 Task: Select the off options in the chat request send.
Action: Mouse moved to (39, 486)
Screenshot: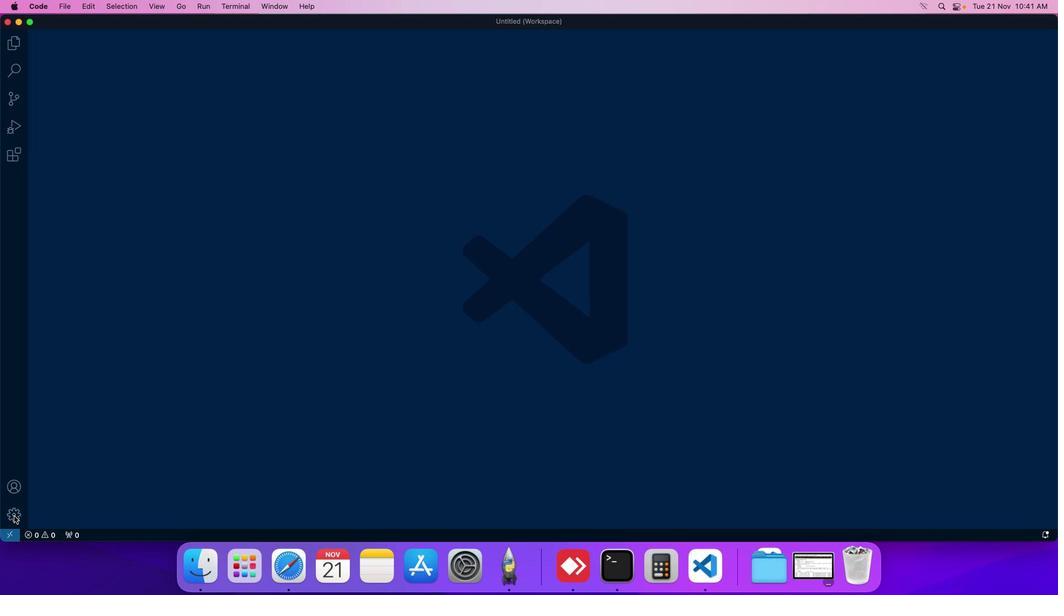 
Action: Mouse pressed left at (39, 486)
Screenshot: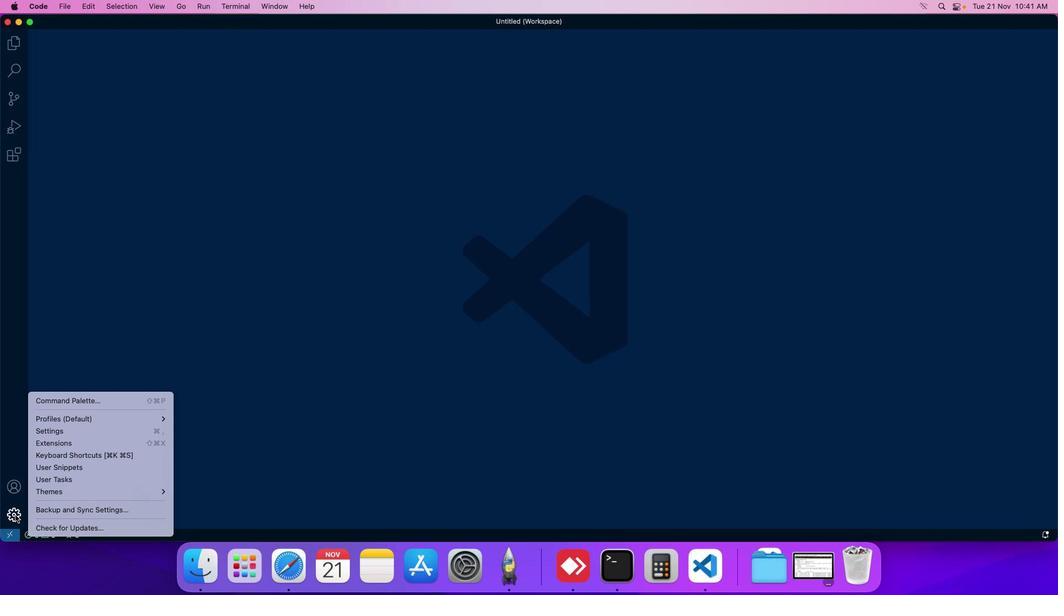 
Action: Mouse moved to (87, 415)
Screenshot: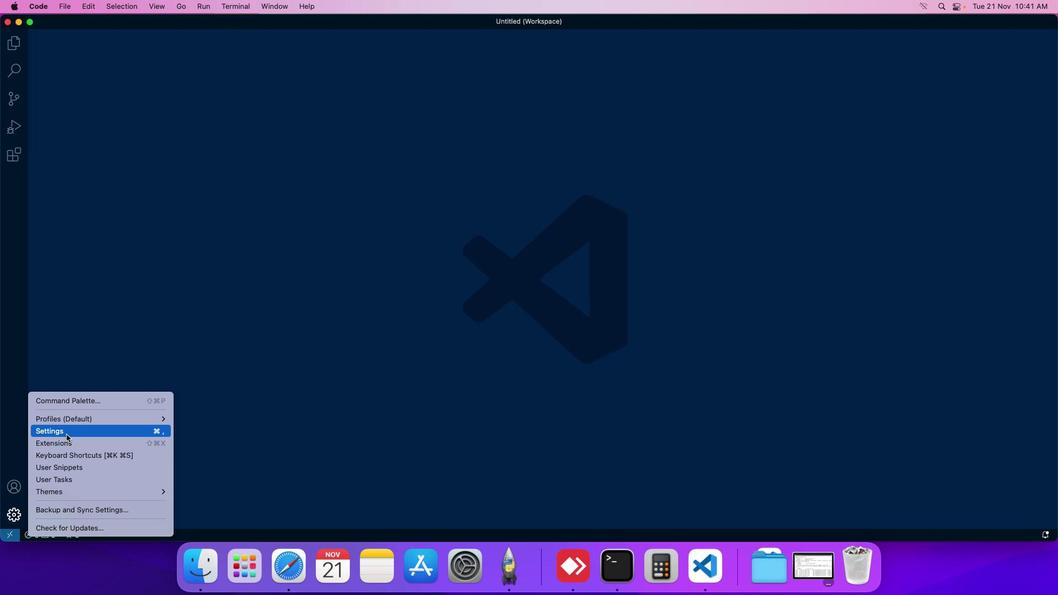 
Action: Mouse pressed left at (87, 415)
Screenshot: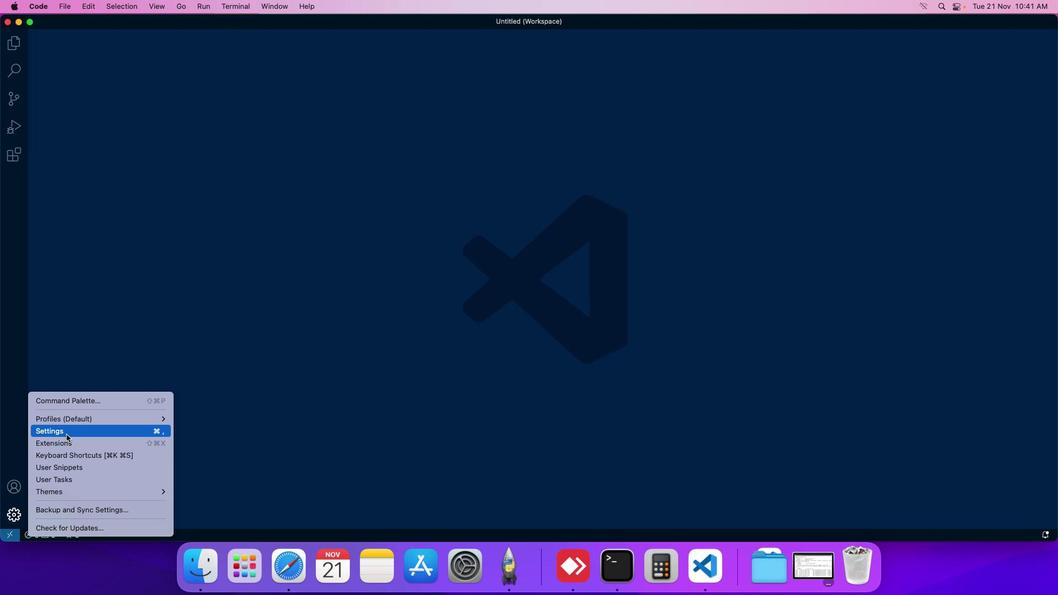 
Action: Mouse moved to (264, 111)
Screenshot: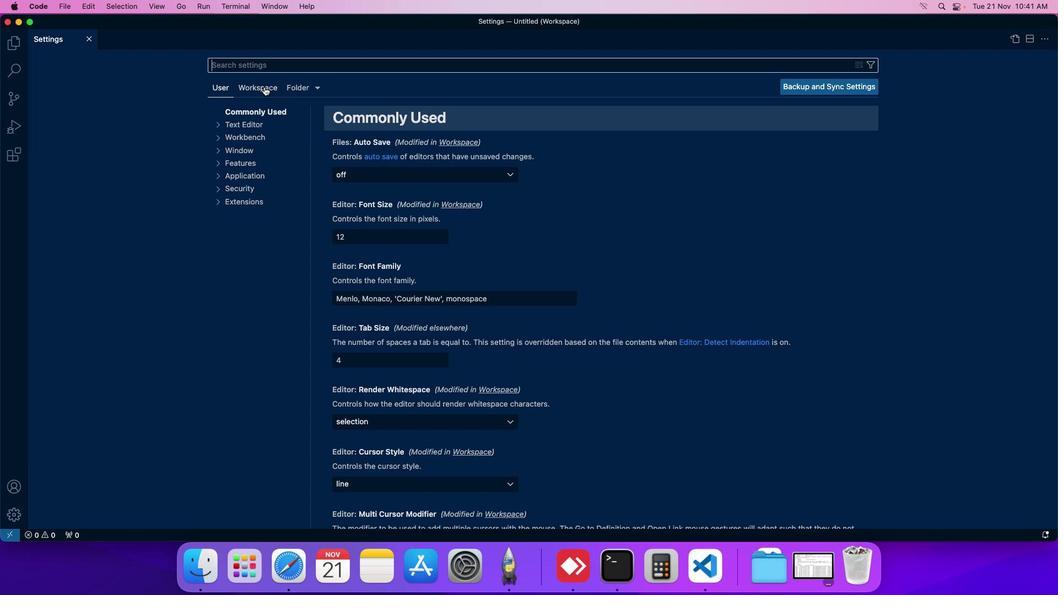 
Action: Mouse pressed left at (264, 111)
Screenshot: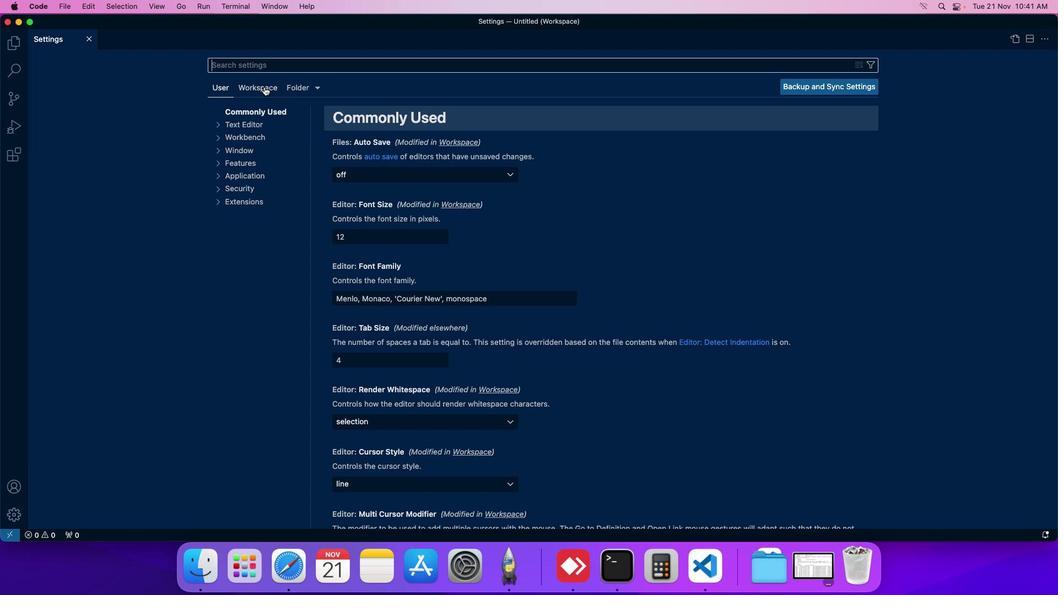 
Action: Mouse moved to (251, 179)
Screenshot: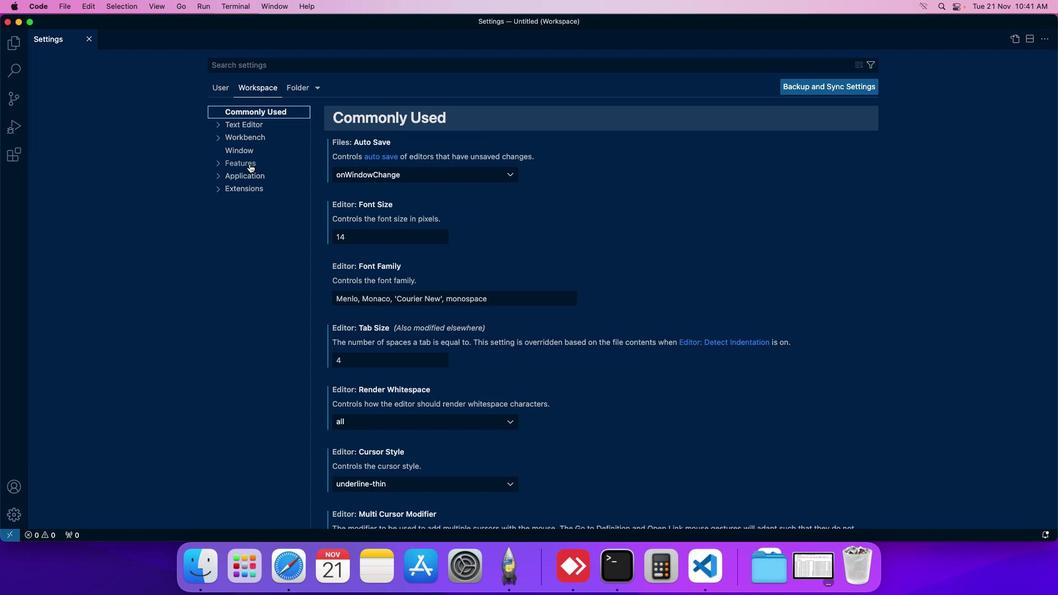 
Action: Mouse pressed left at (251, 179)
Screenshot: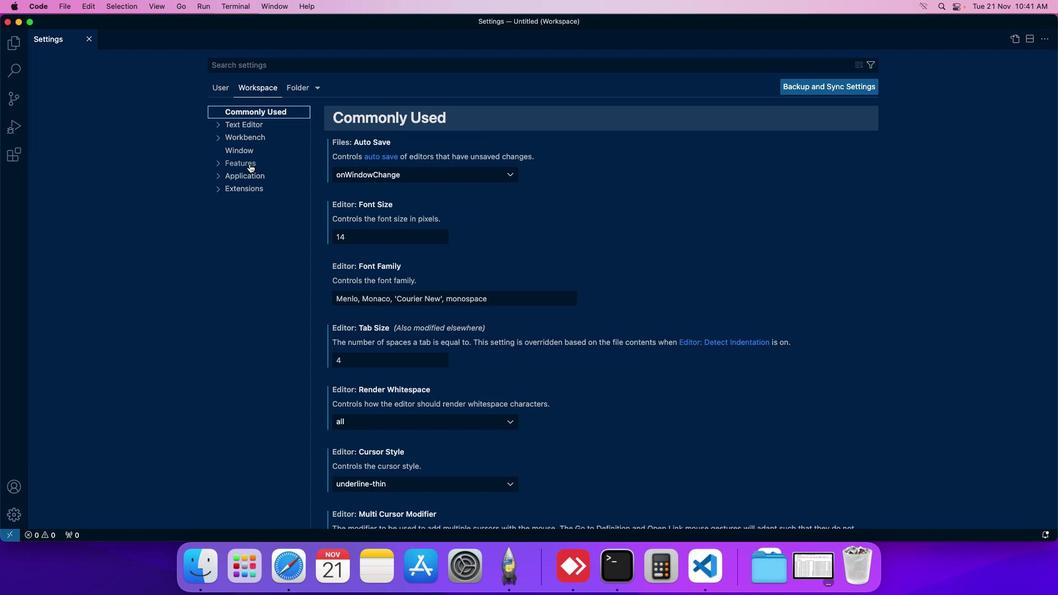 
Action: Mouse moved to (257, 356)
Screenshot: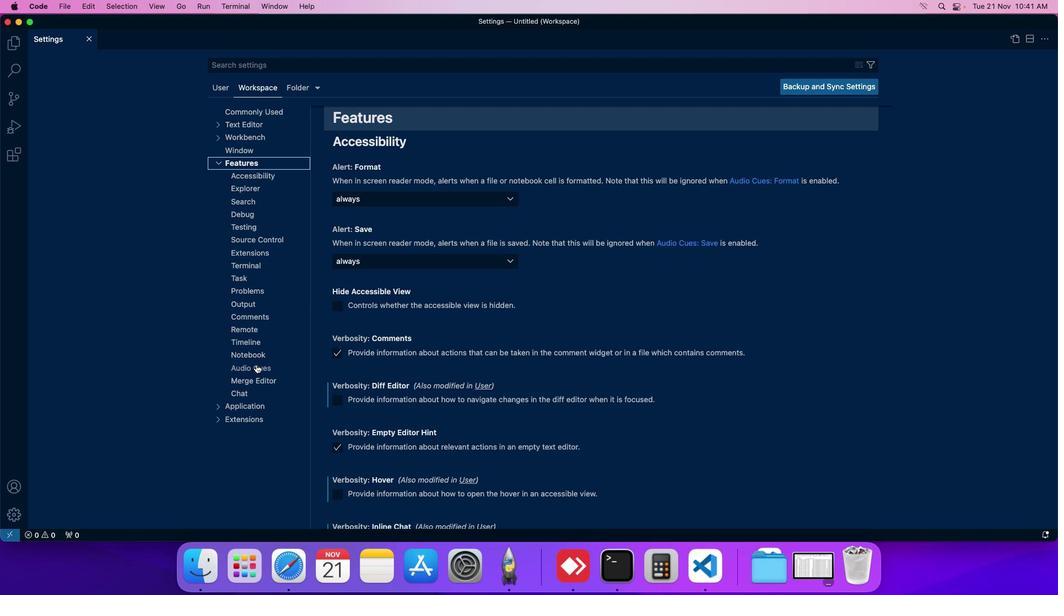 
Action: Mouse pressed left at (257, 356)
Screenshot: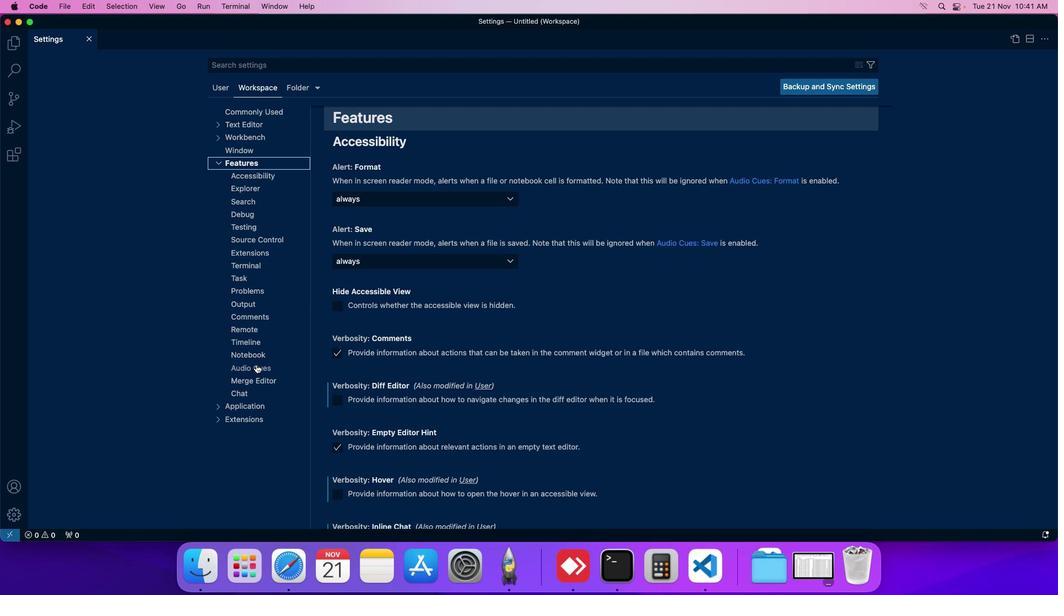 
Action: Mouse moved to (383, 184)
Screenshot: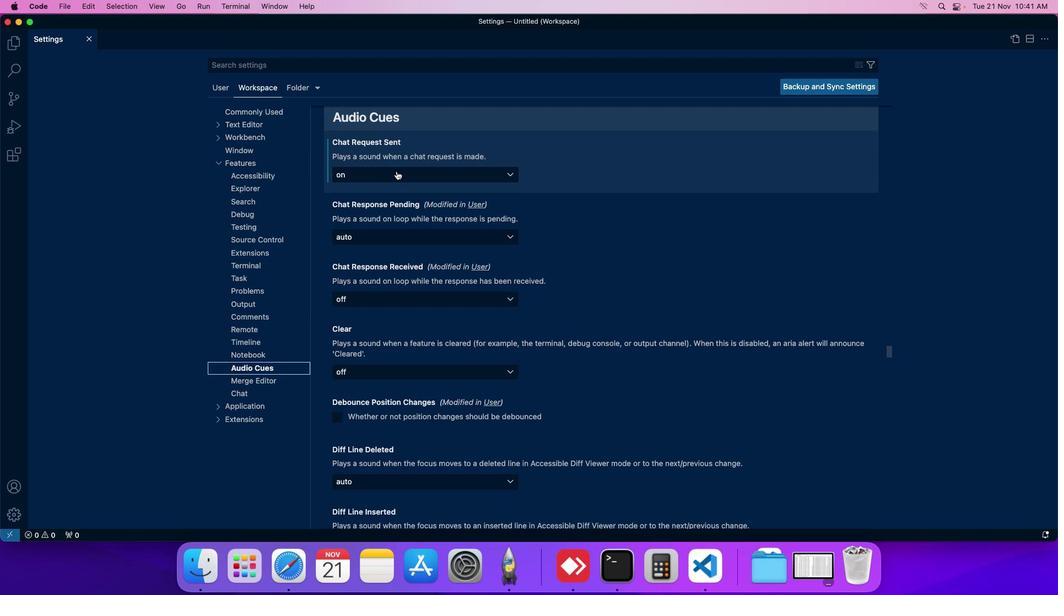 
Action: Mouse pressed left at (383, 184)
Screenshot: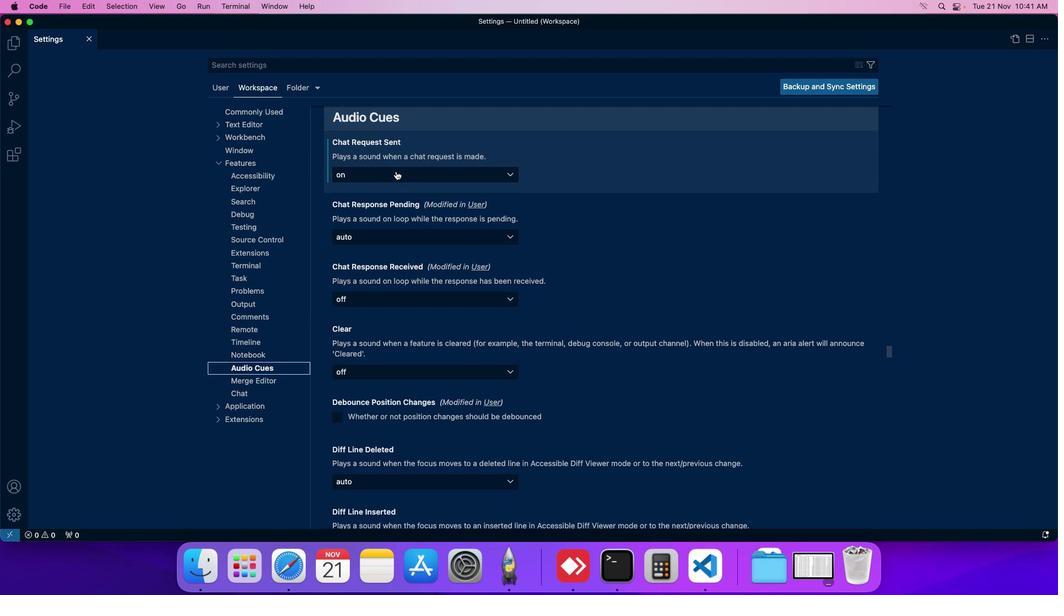 
Action: Mouse moved to (374, 219)
Screenshot: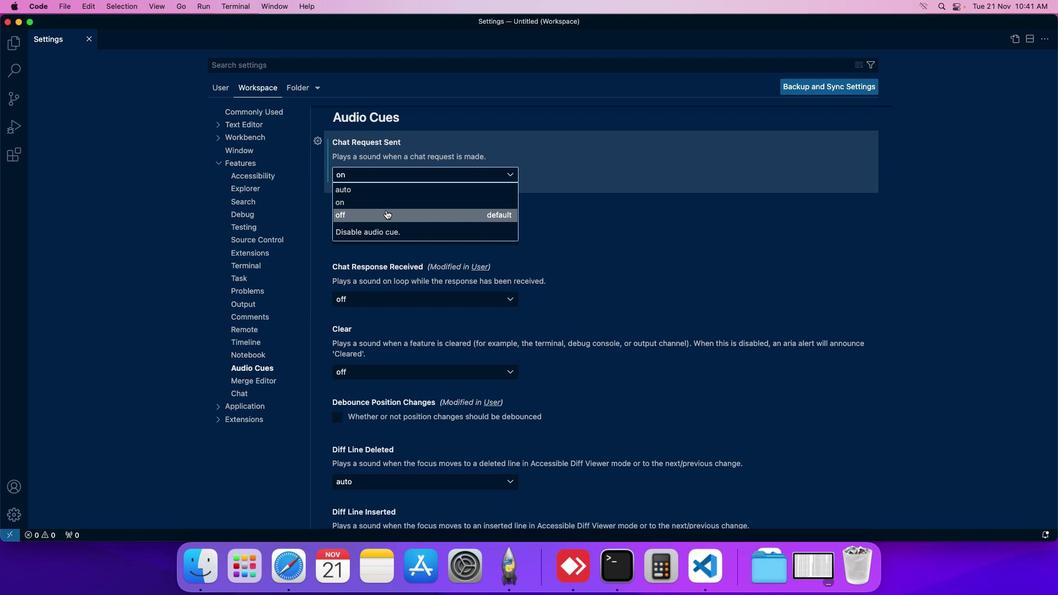 
Action: Mouse pressed left at (374, 219)
Screenshot: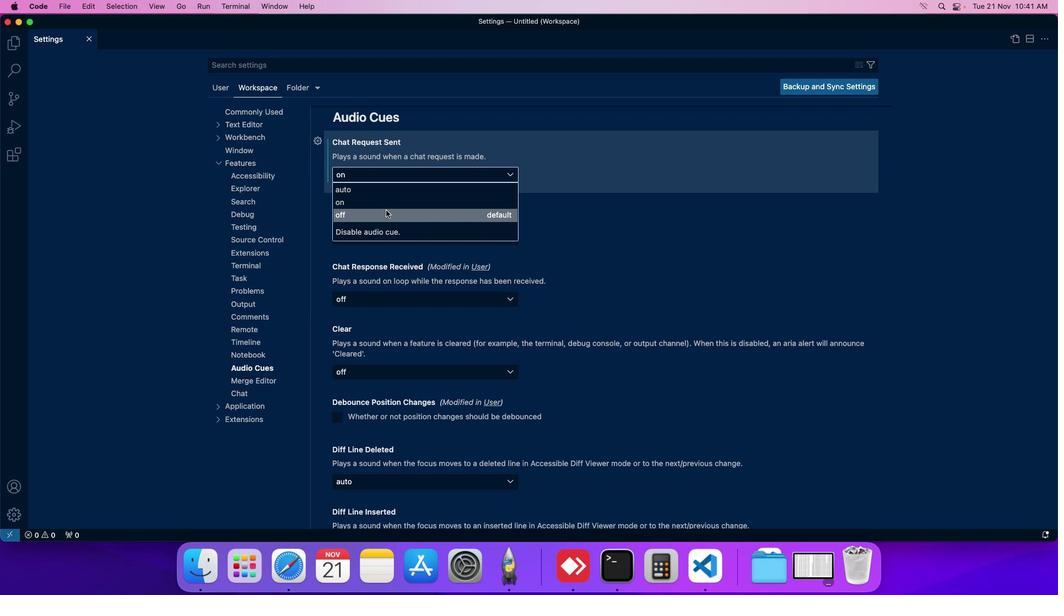 
Action: Mouse moved to (397, 192)
Screenshot: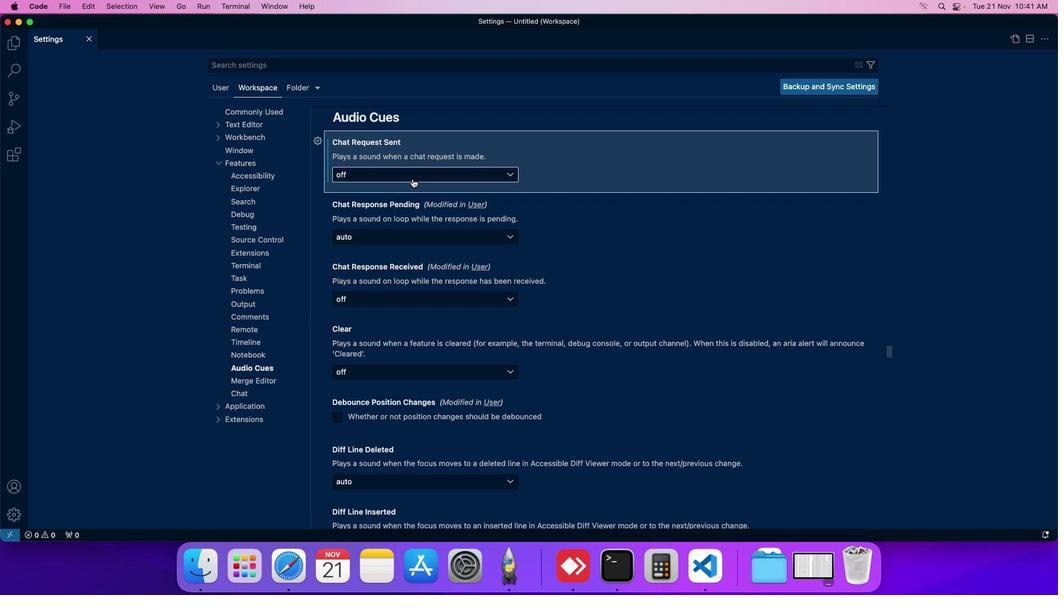 
Action: Mouse pressed left at (397, 192)
Screenshot: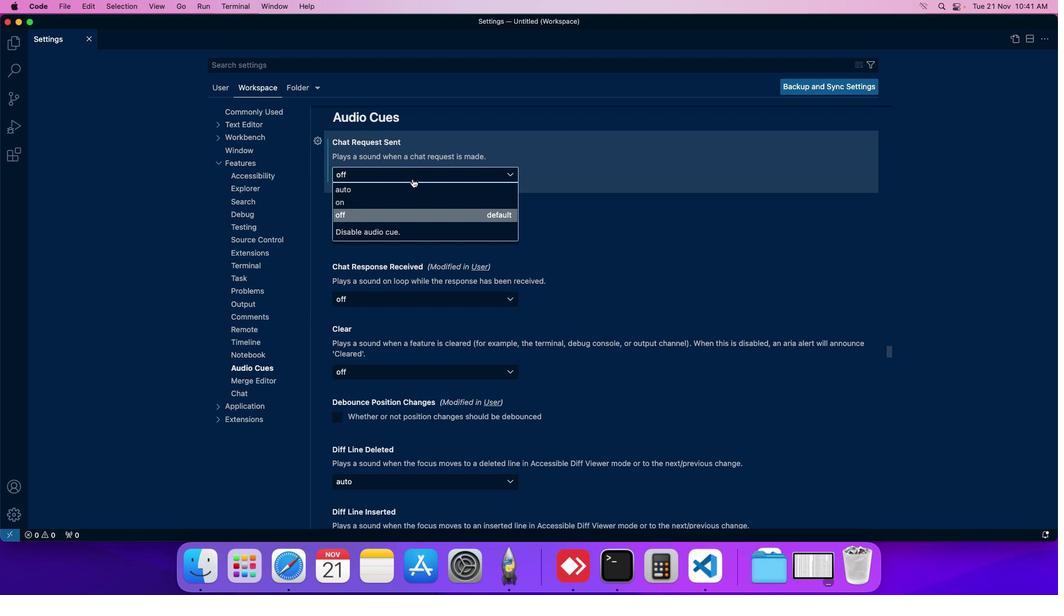
